 Task: Manage the access to custom objects
Action: Mouse moved to (258, 190)
Screenshot: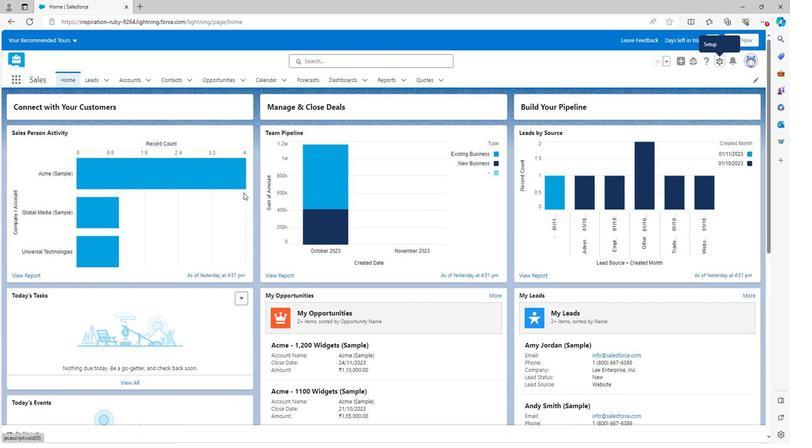 
Action: Mouse scrolled (258, 189) with delta (0, 0)
Screenshot: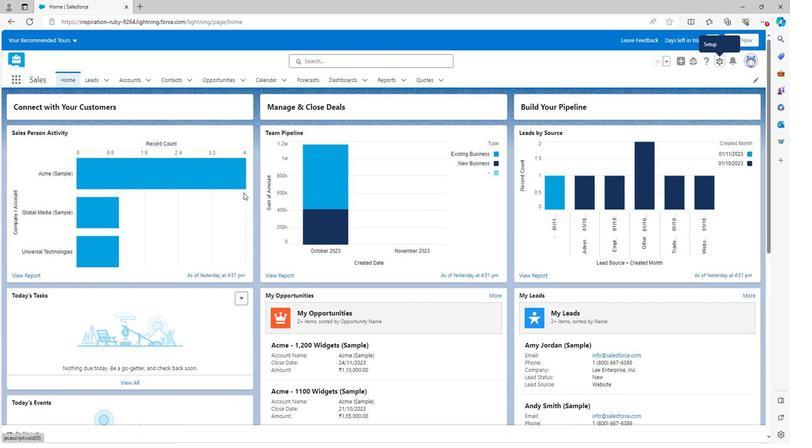 
Action: Mouse moved to (259, 192)
Screenshot: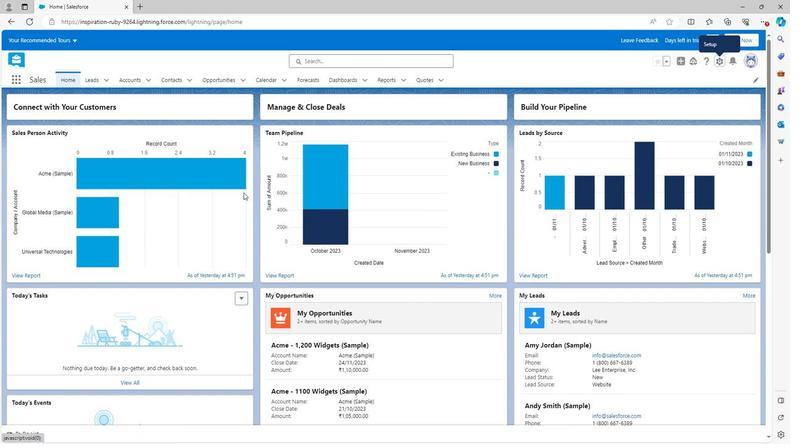 
Action: Mouse scrolled (259, 191) with delta (0, 0)
Screenshot: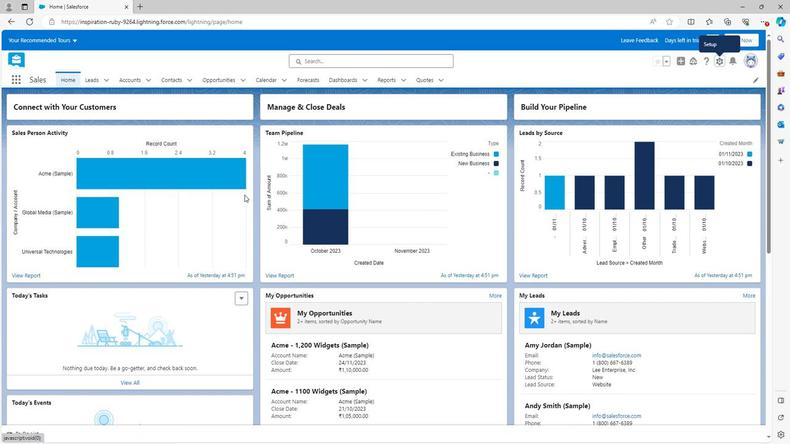 
Action: Mouse moved to (260, 193)
Screenshot: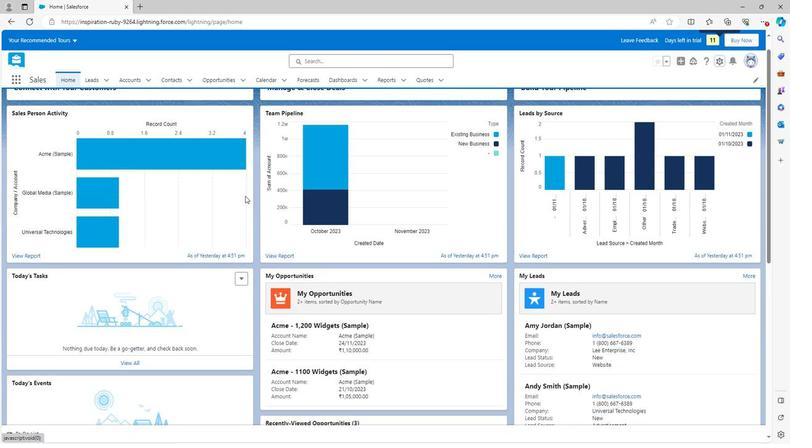 
Action: Mouse scrolled (260, 192) with delta (0, 0)
Screenshot: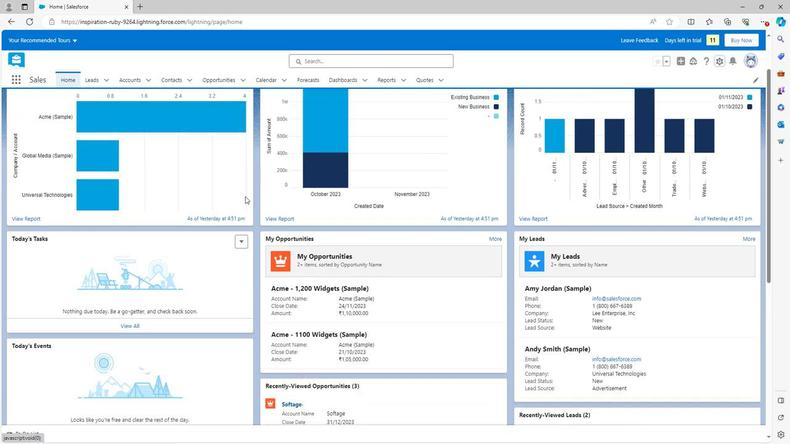 
Action: Mouse moved to (260, 193)
Screenshot: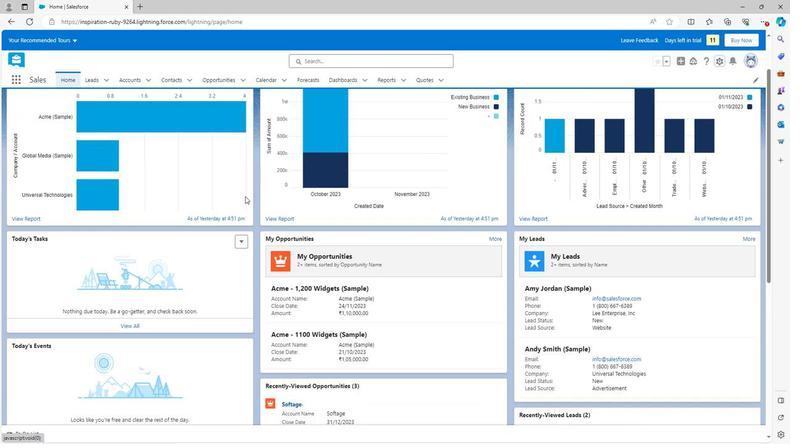 
Action: Mouse scrolled (260, 193) with delta (0, 0)
Screenshot: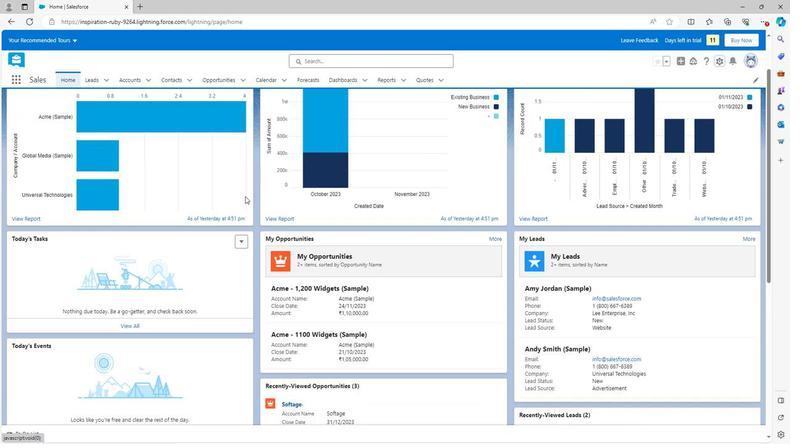 
Action: Mouse scrolled (260, 193) with delta (0, 0)
Screenshot: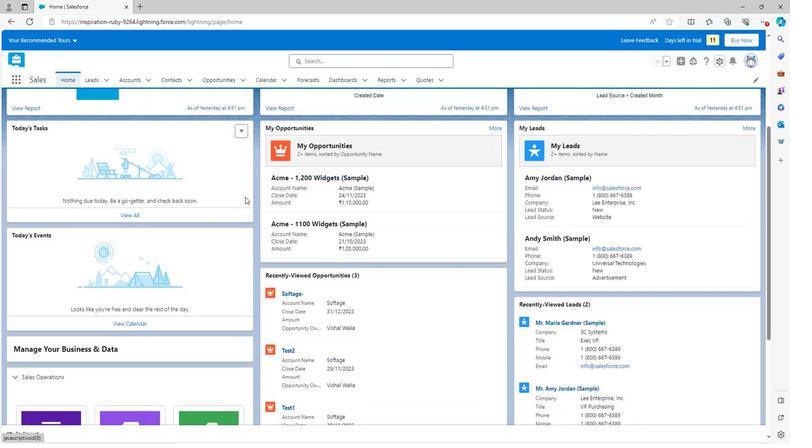 
Action: Mouse scrolled (260, 193) with delta (0, 0)
Screenshot: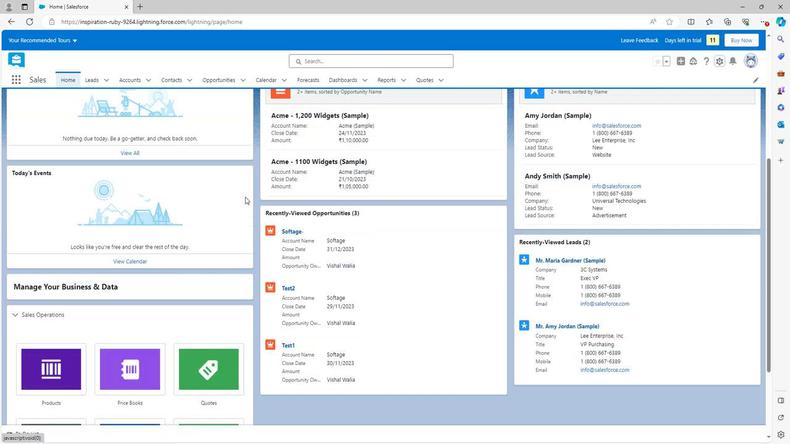 
Action: Mouse scrolled (260, 193) with delta (0, 0)
Screenshot: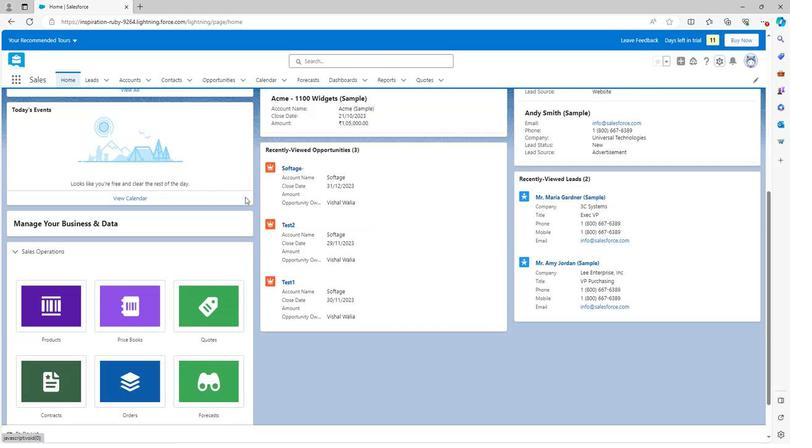 
Action: Mouse scrolled (260, 193) with delta (0, 0)
Screenshot: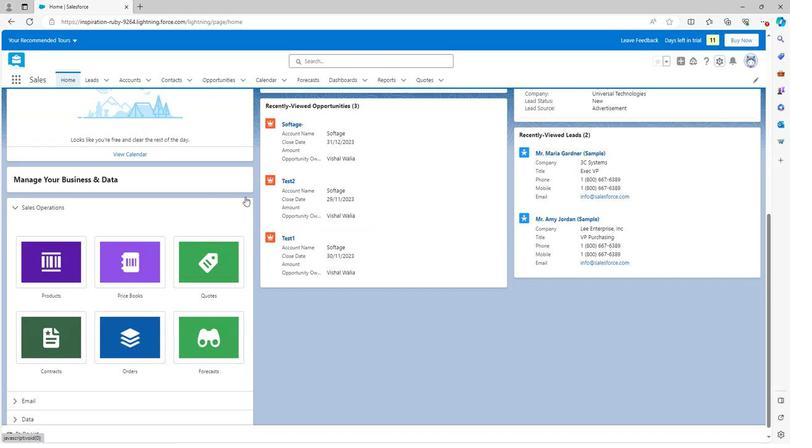 
Action: Mouse scrolled (260, 193) with delta (0, 0)
Screenshot: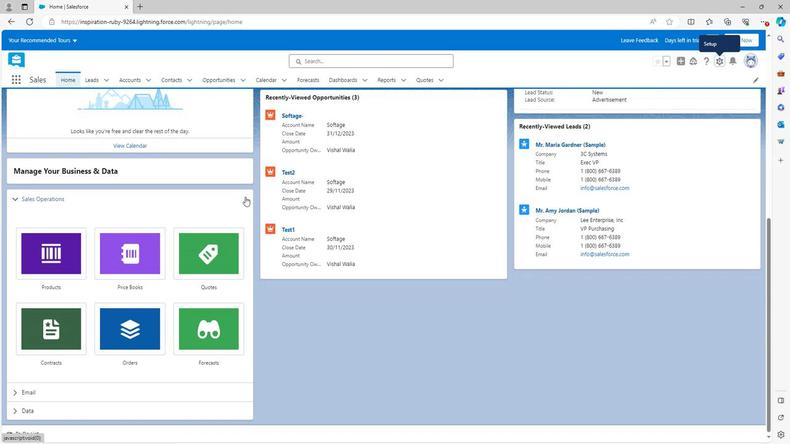 
Action: Mouse scrolled (260, 193) with delta (0, 0)
Screenshot: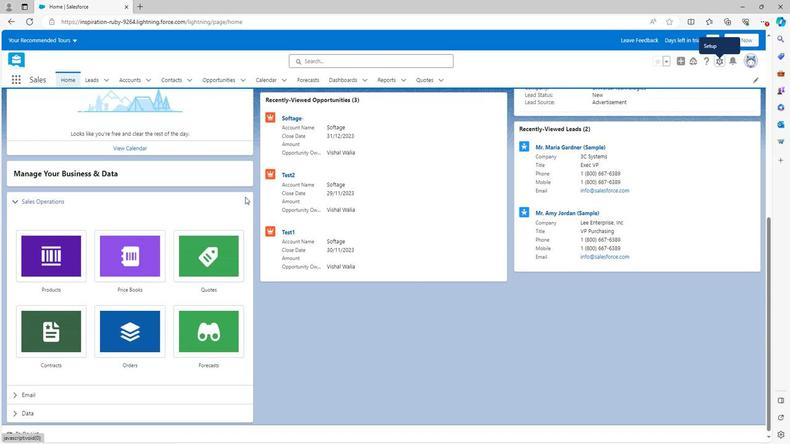 
Action: Mouse scrolled (260, 193) with delta (0, 0)
Screenshot: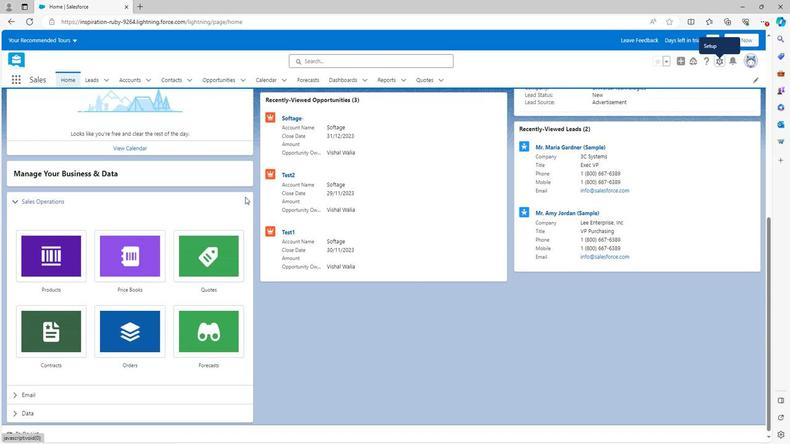 
Action: Mouse scrolled (260, 193) with delta (0, 0)
Screenshot: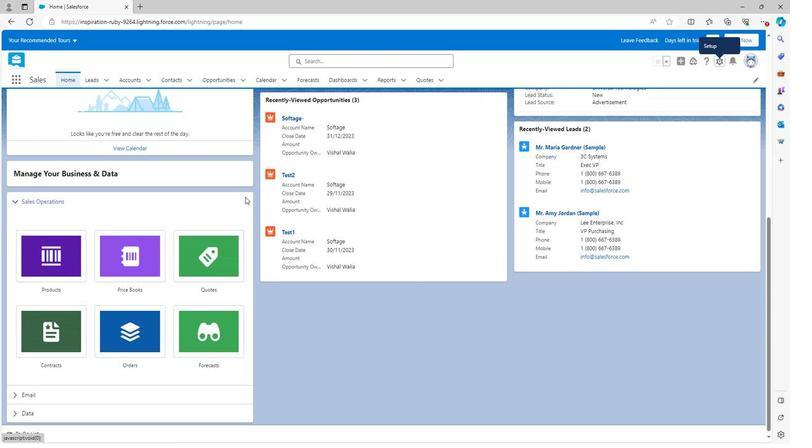 
Action: Mouse scrolled (260, 193) with delta (0, 0)
Screenshot: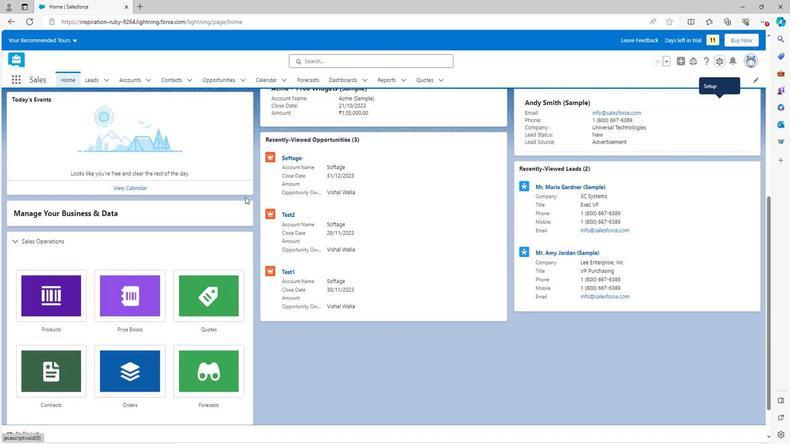 
Action: Mouse scrolled (260, 193) with delta (0, 0)
Screenshot: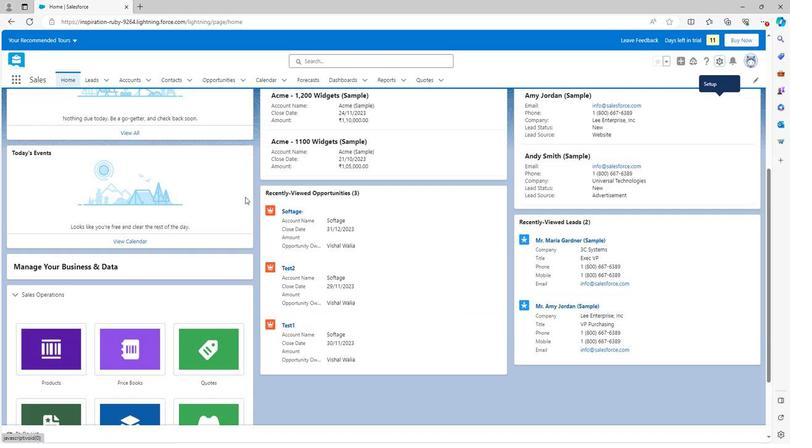 
Action: Mouse scrolled (260, 193) with delta (0, 0)
Screenshot: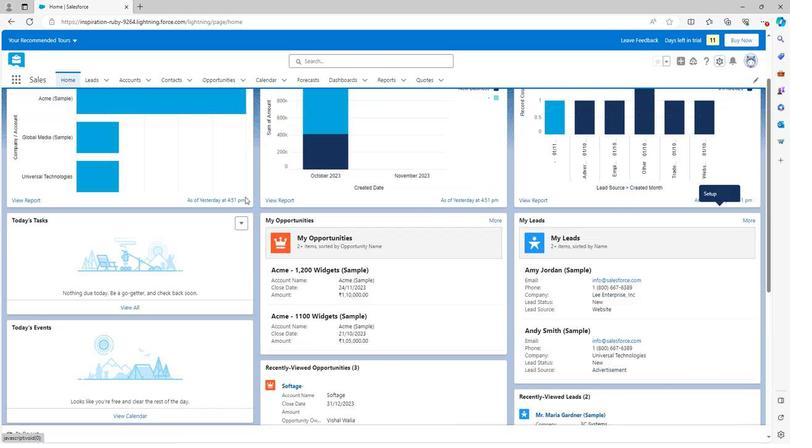 
Action: Mouse moved to (729, 80)
Screenshot: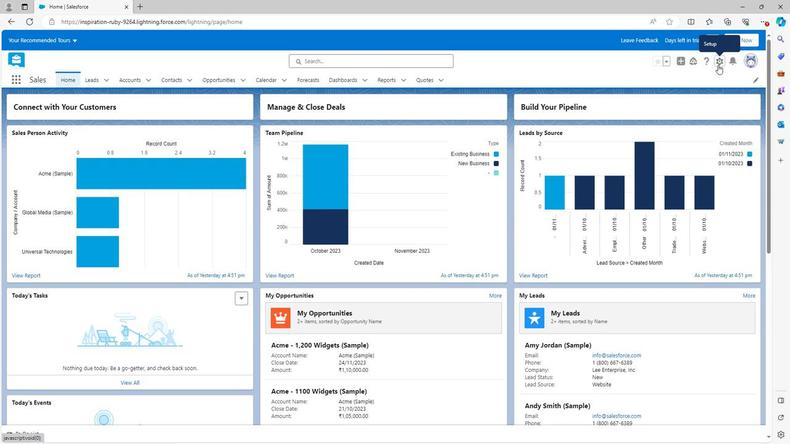 
Action: Mouse pressed left at (729, 80)
Screenshot: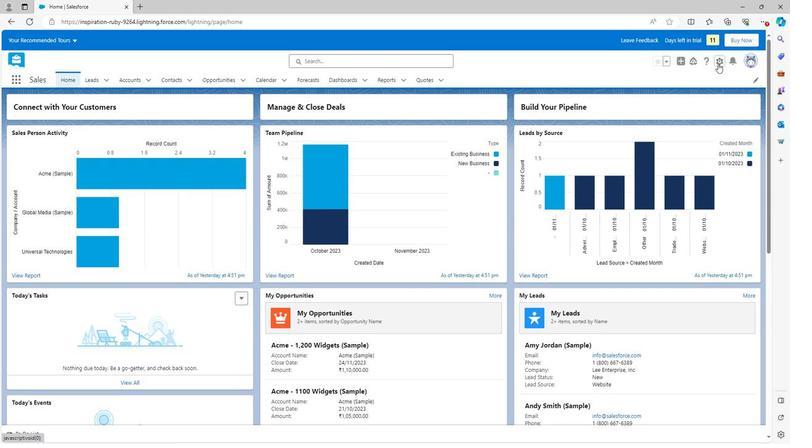 
Action: Mouse moved to (701, 100)
Screenshot: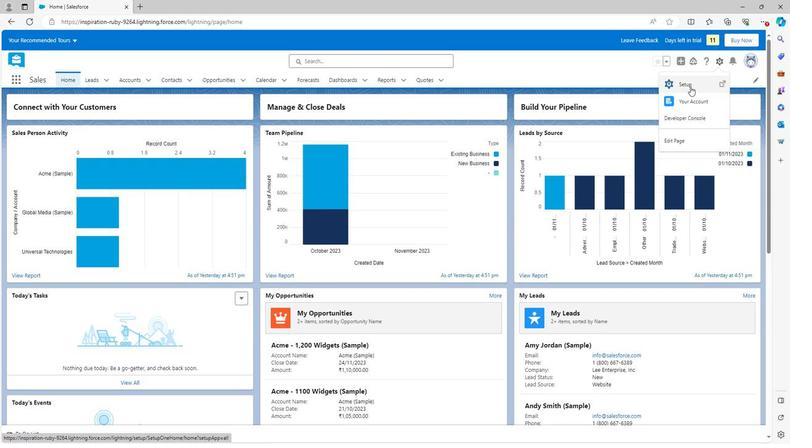 
Action: Mouse pressed left at (701, 100)
Screenshot: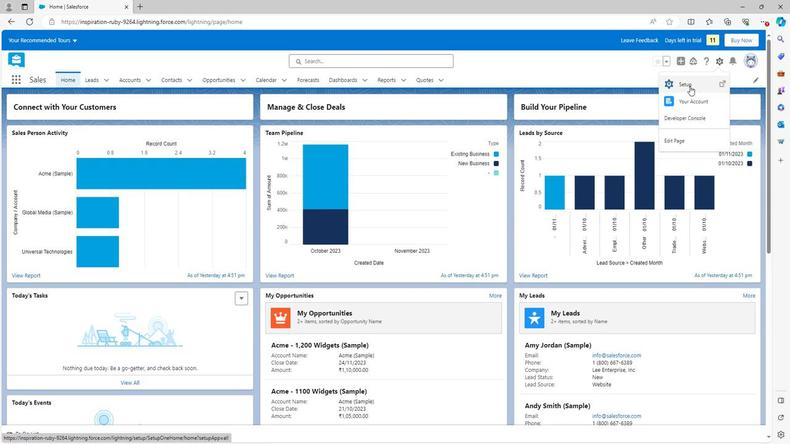 
Action: Mouse moved to (25, 252)
Screenshot: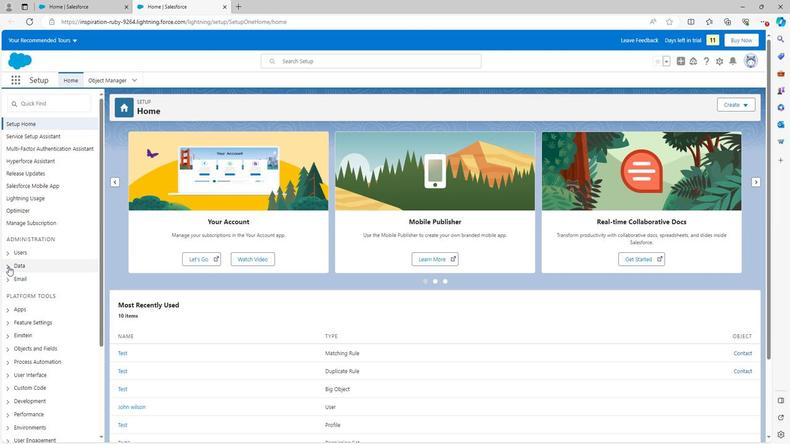 
Action: Mouse pressed left at (25, 252)
Screenshot: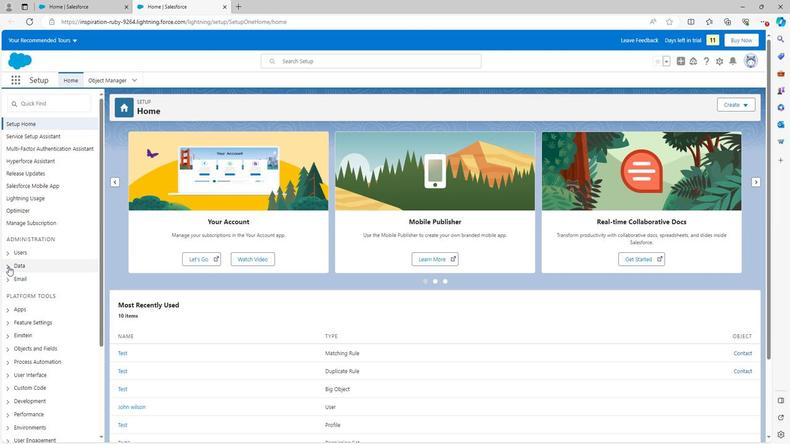 
Action: Mouse scrolled (25, 252) with delta (0, 0)
Screenshot: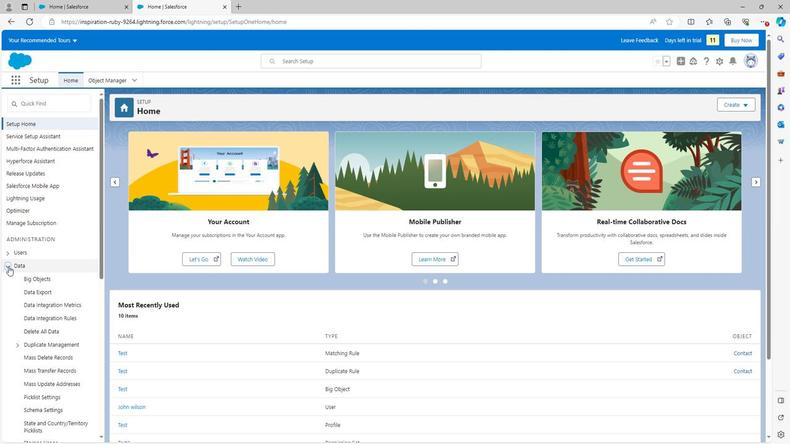 
Action: Mouse scrolled (25, 252) with delta (0, 0)
Screenshot: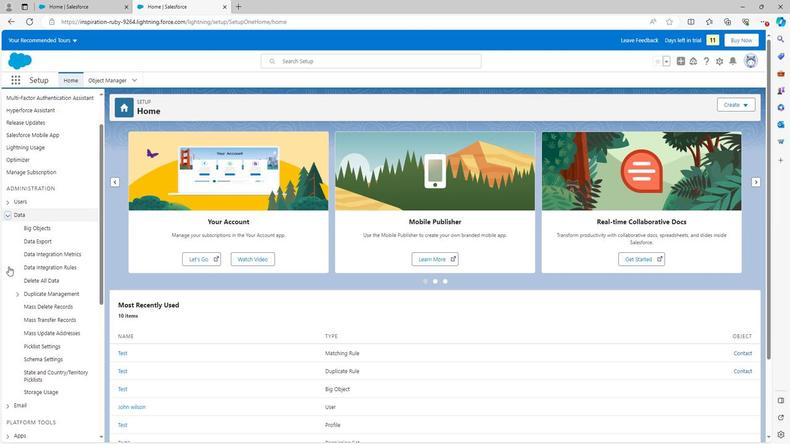 
Action: Mouse scrolled (25, 252) with delta (0, 0)
Screenshot: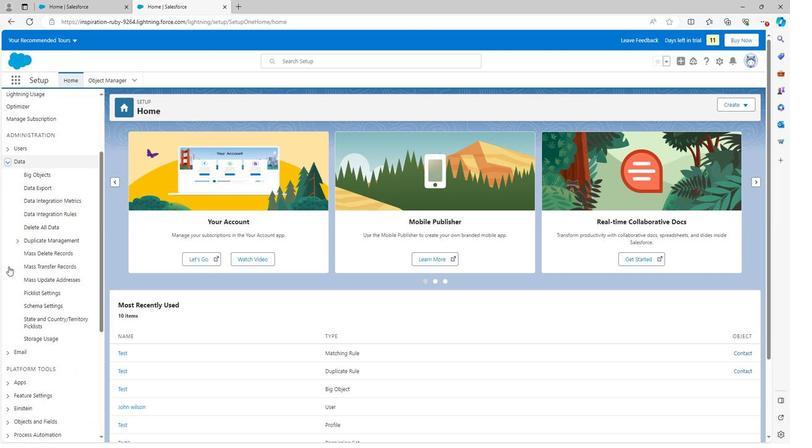 
Action: Mouse moved to (58, 239)
Screenshot: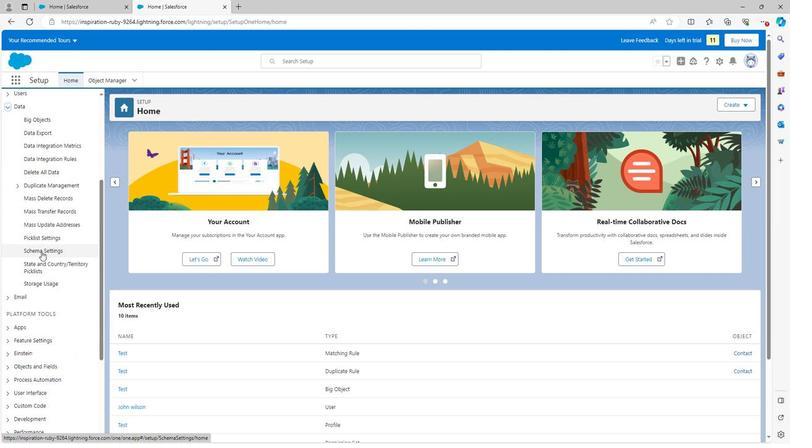
Action: Mouse pressed left at (58, 239)
Screenshot: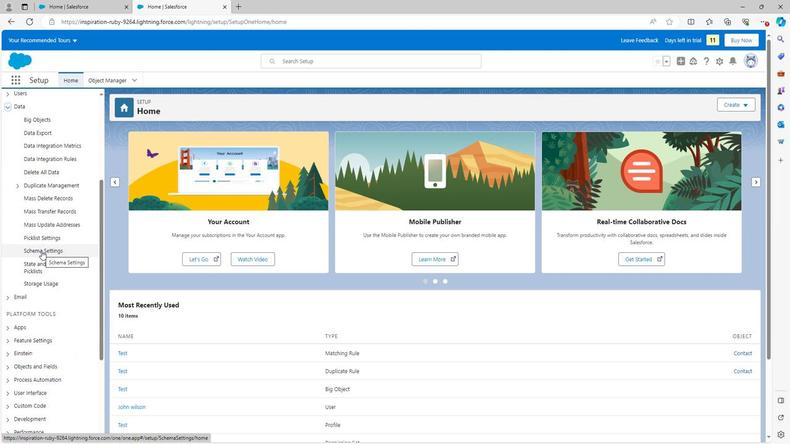 
Action: Mouse moved to (600, 203)
Screenshot: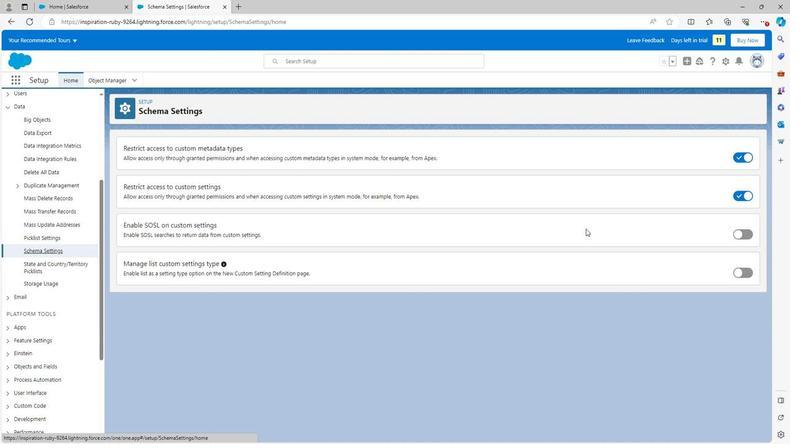 
